 Task: Create a rule when a start date Less than 1 hours from now is moved in a card by anyone except me.
Action: Mouse pressed left at (866, 161)
Screenshot: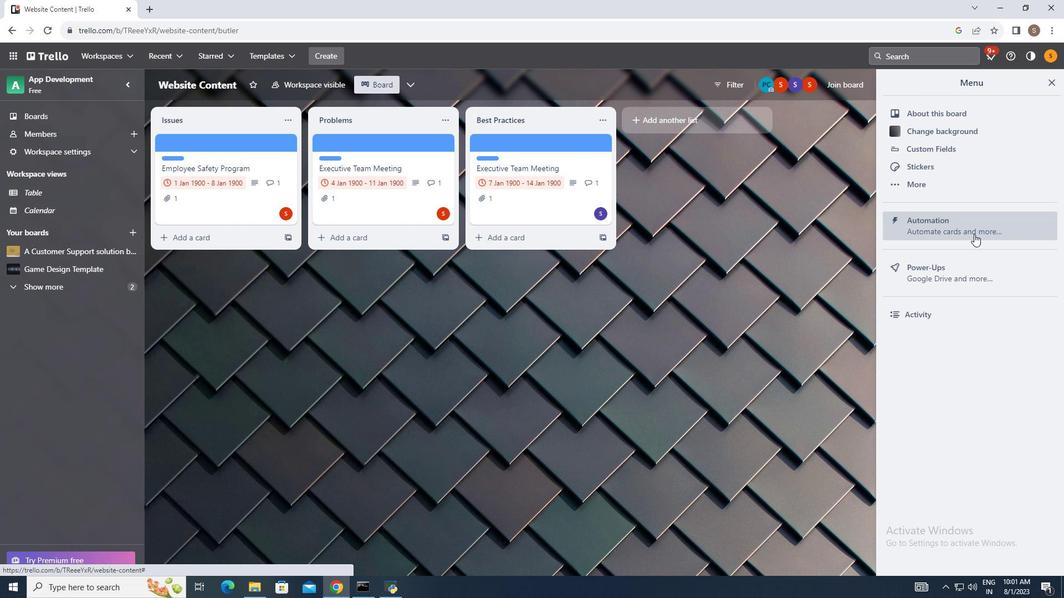 
Action: Mouse moved to (826, 268)
Screenshot: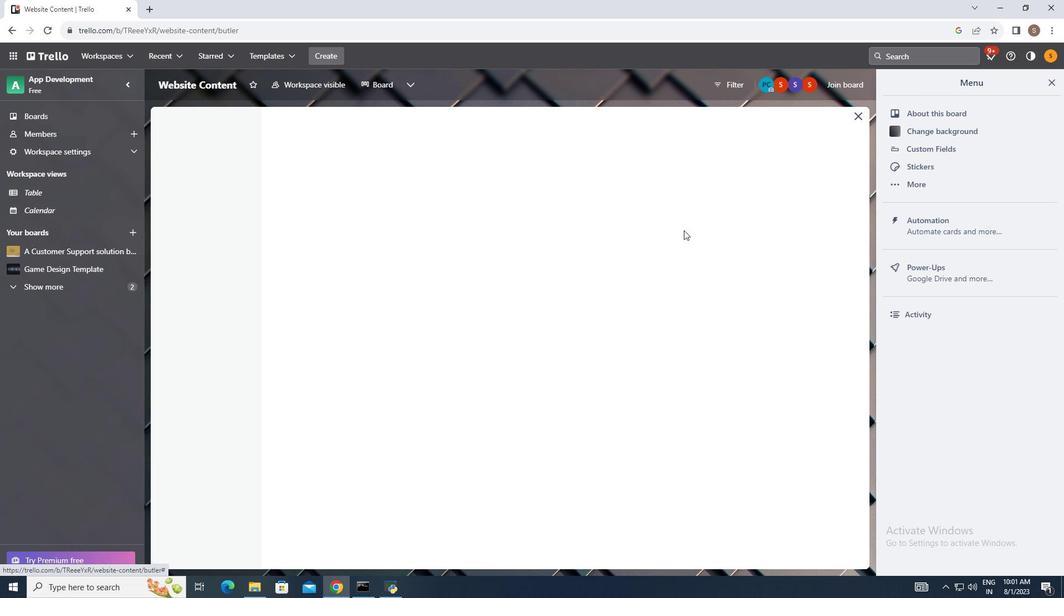 
Action: Mouse pressed left at (826, 268)
Screenshot: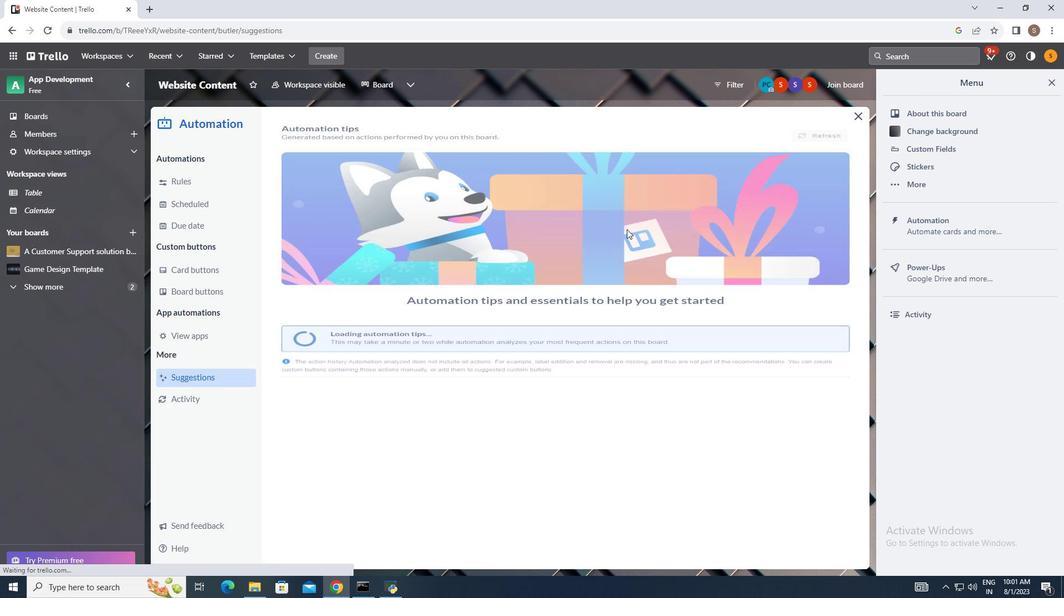 
Action: Mouse moved to (387, 230)
Screenshot: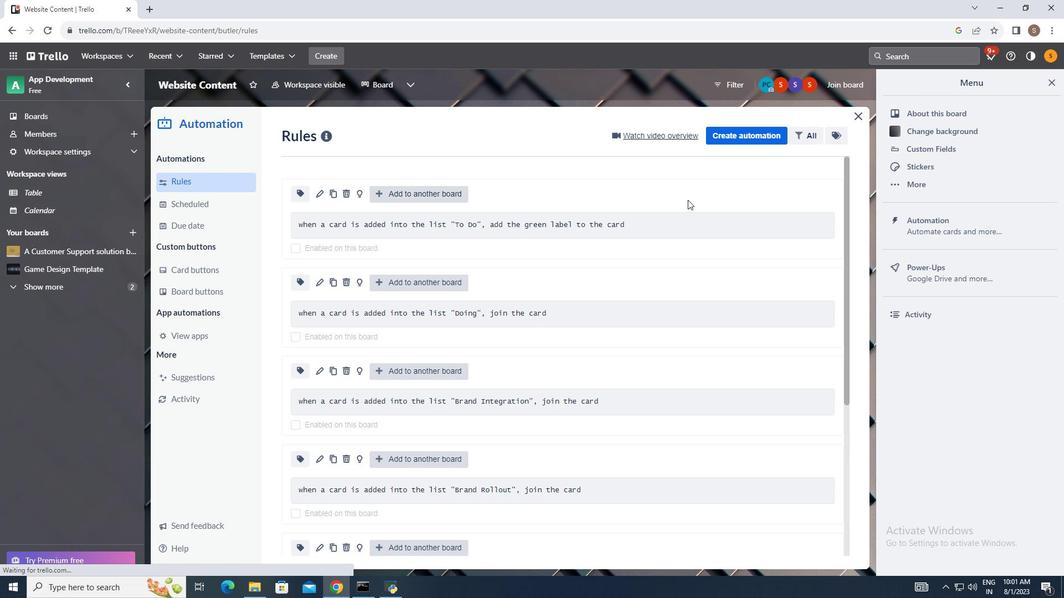 
Action: Mouse pressed left at (387, 230)
Screenshot: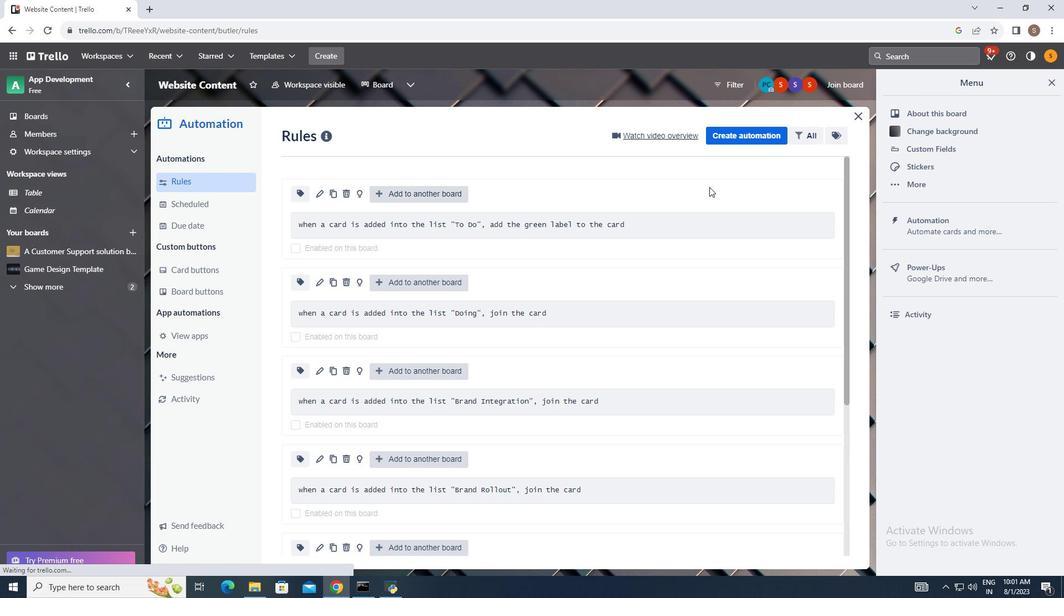 
Action: Mouse moved to (690, 200)
Screenshot: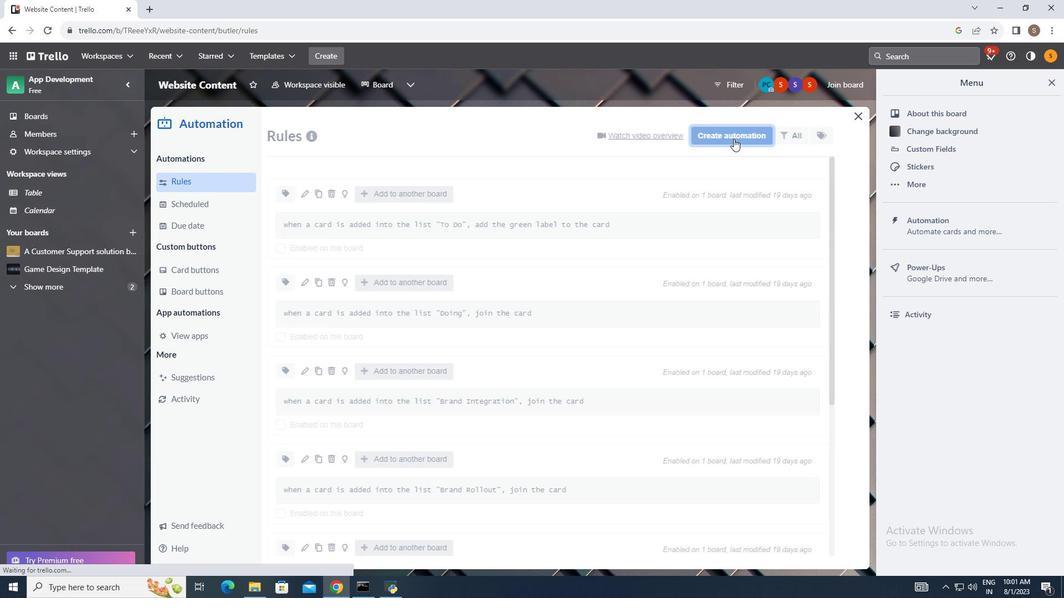 
Action: Mouse pressed left at (690, 200)
Screenshot: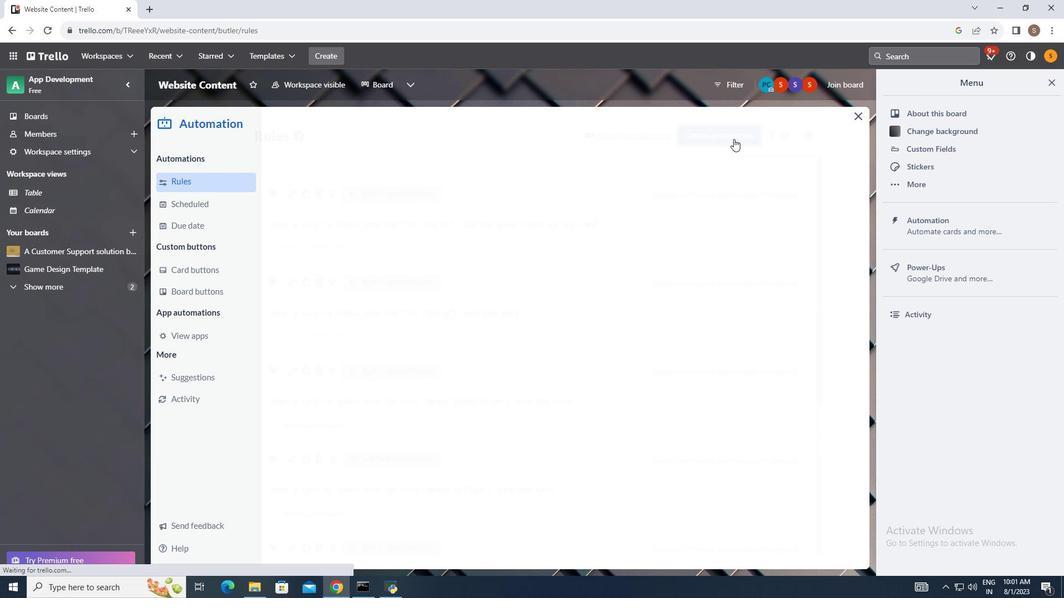 
Action: Mouse moved to (611, 271)
Screenshot: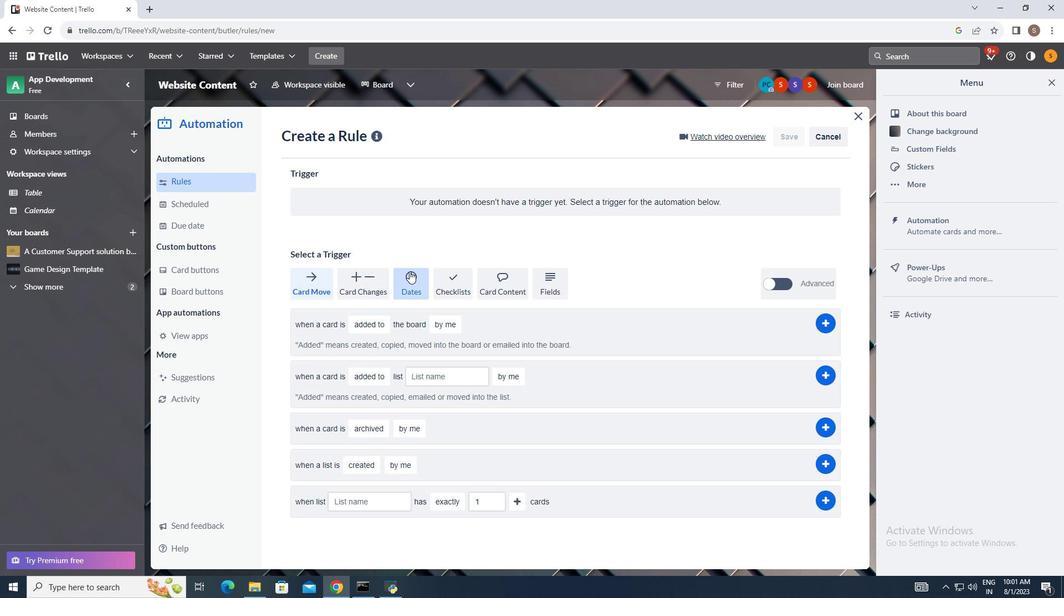 
Action: Mouse pressed left at (611, 271)
Screenshot: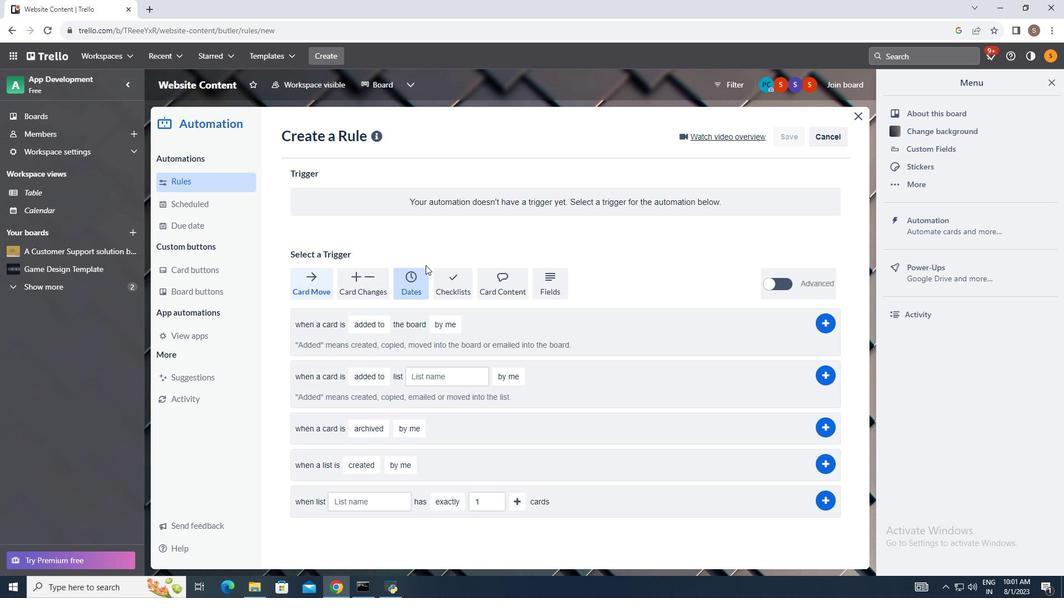 
Action: Mouse moved to (505, 295)
Screenshot: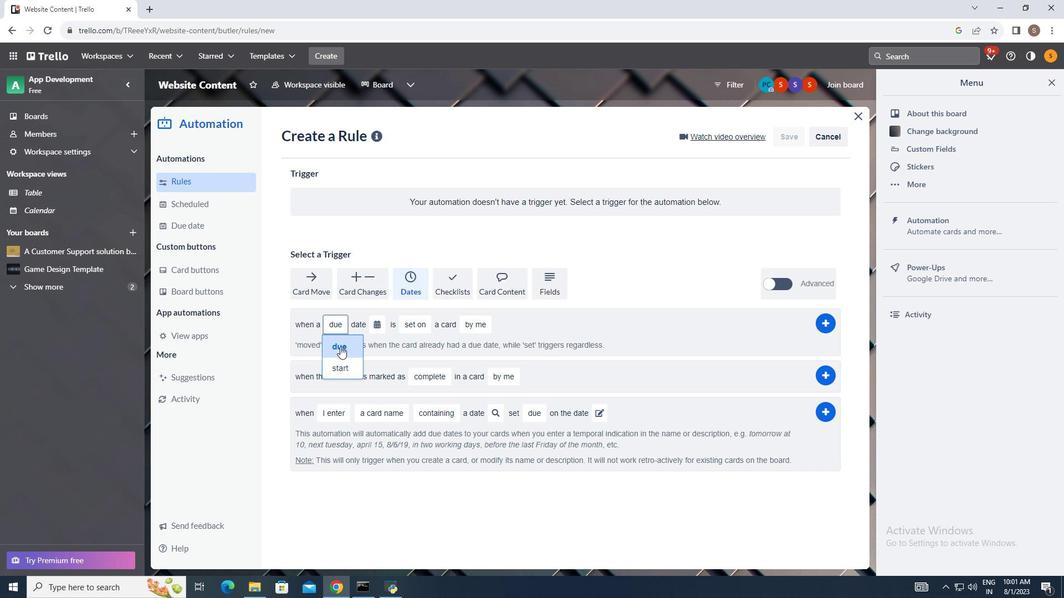 
Action: Mouse pressed left at (505, 295)
Screenshot: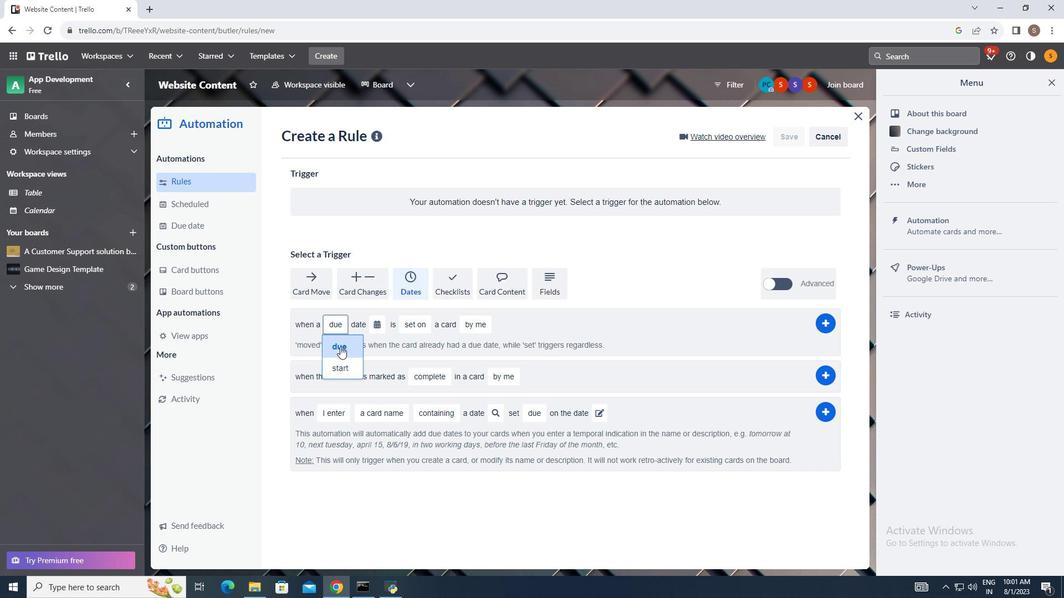 
Action: Mouse moved to (463, 330)
Screenshot: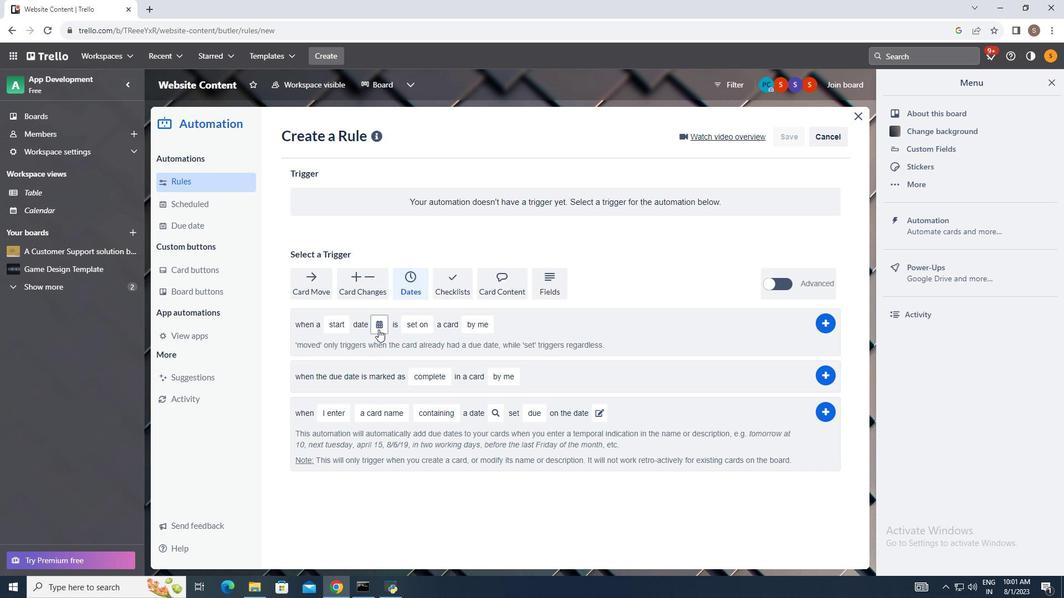 
Action: Mouse pressed left at (463, 330)
Screenshot: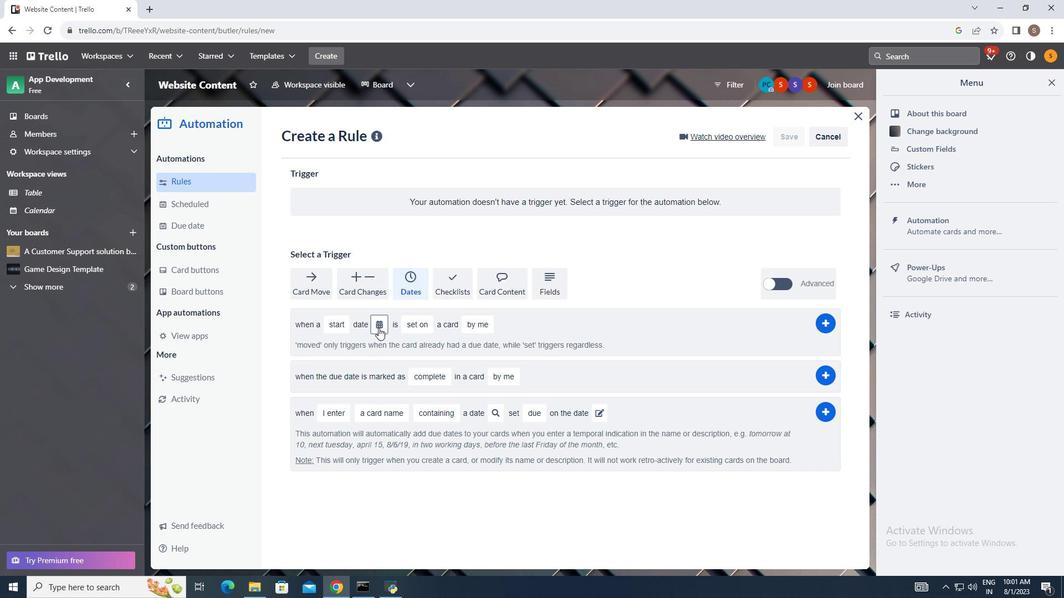 
Action: Mouse moved to (467, 361)
Screenshot: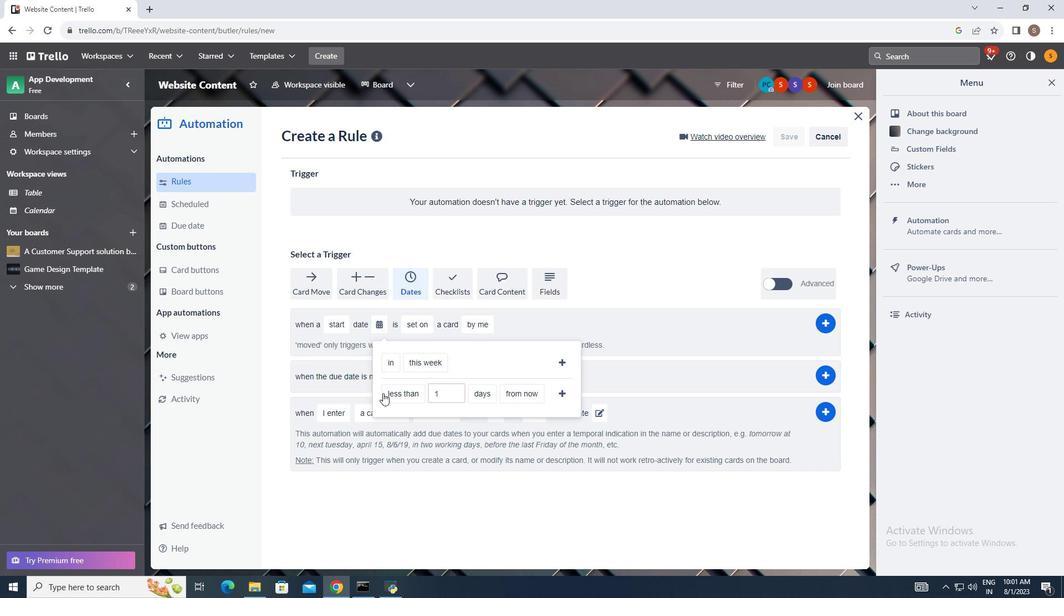 
Action: Mouse pressed left at (467, 361)
Screenshot: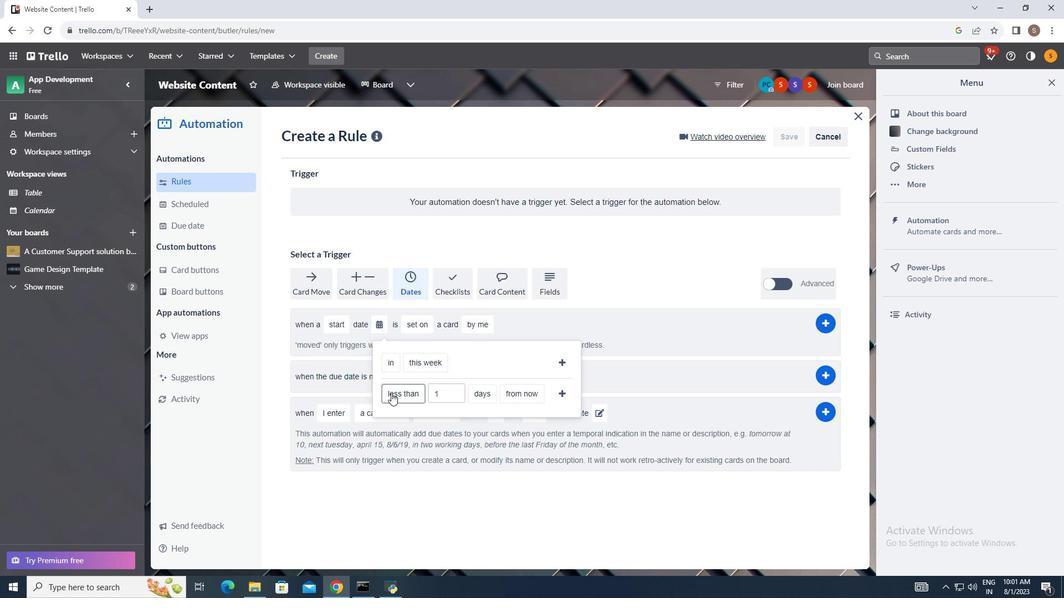 
Action: Mouse moved to (487, 336)
Screenshot: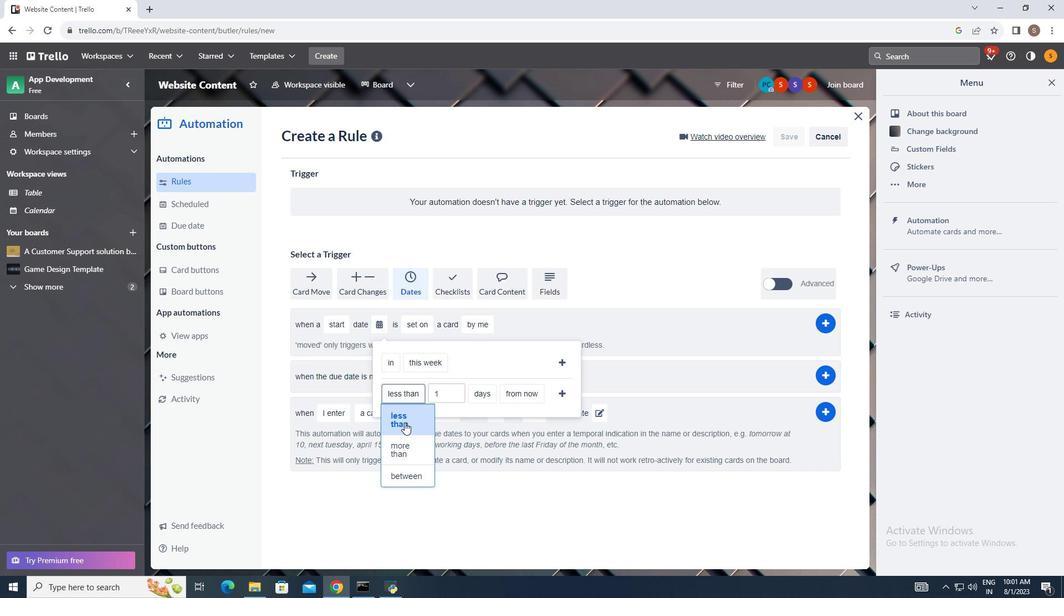 
Action: Mouse pressed left at (487, 336)
Screenshot: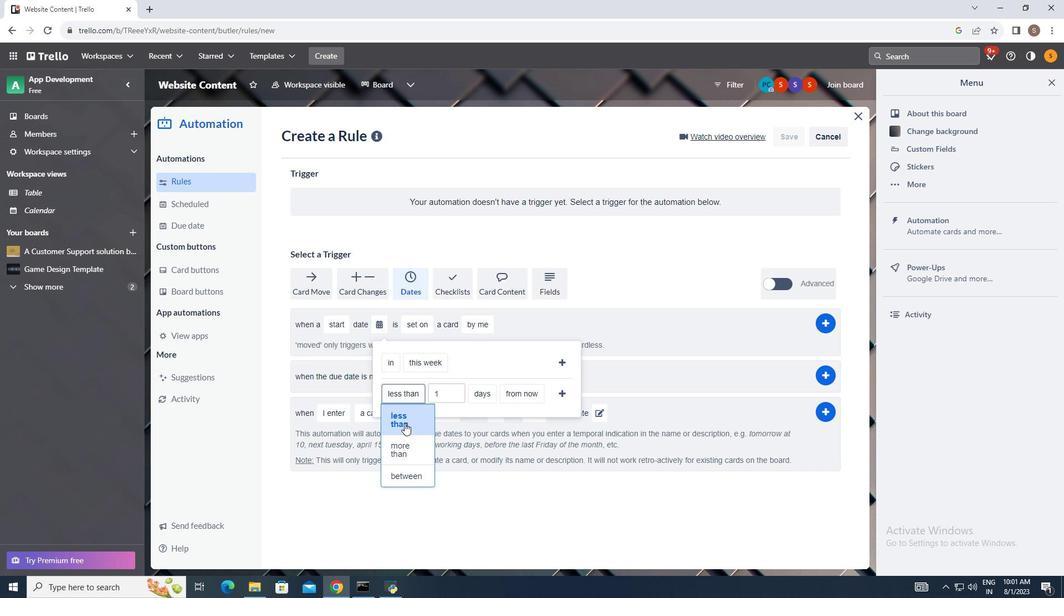 
Action: Mouse moved to (494, 383)
Screenshot: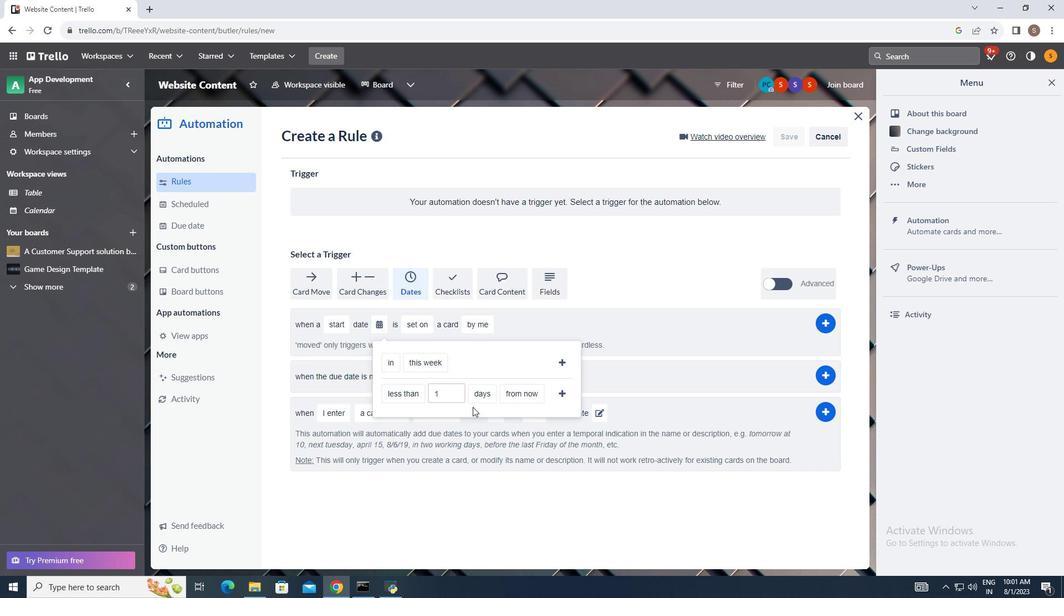 
Action: Mouse pressed left at (494, 383)
Screenshot: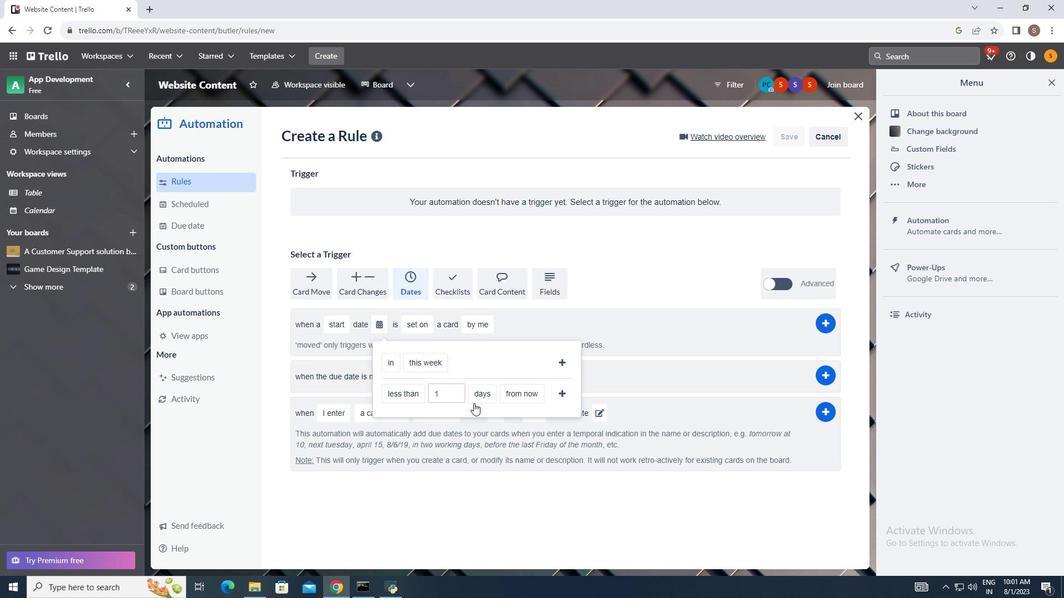 
Action: Mouse moved to (500, 397)
Screenshot: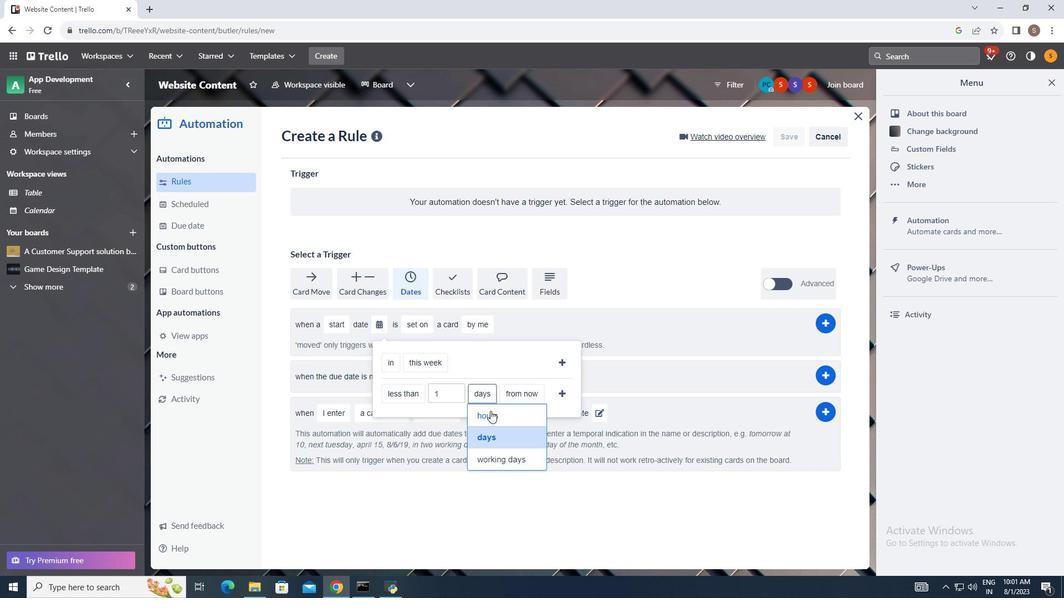 
Action: Mouse pressed left at (500, 397)
Screenshot: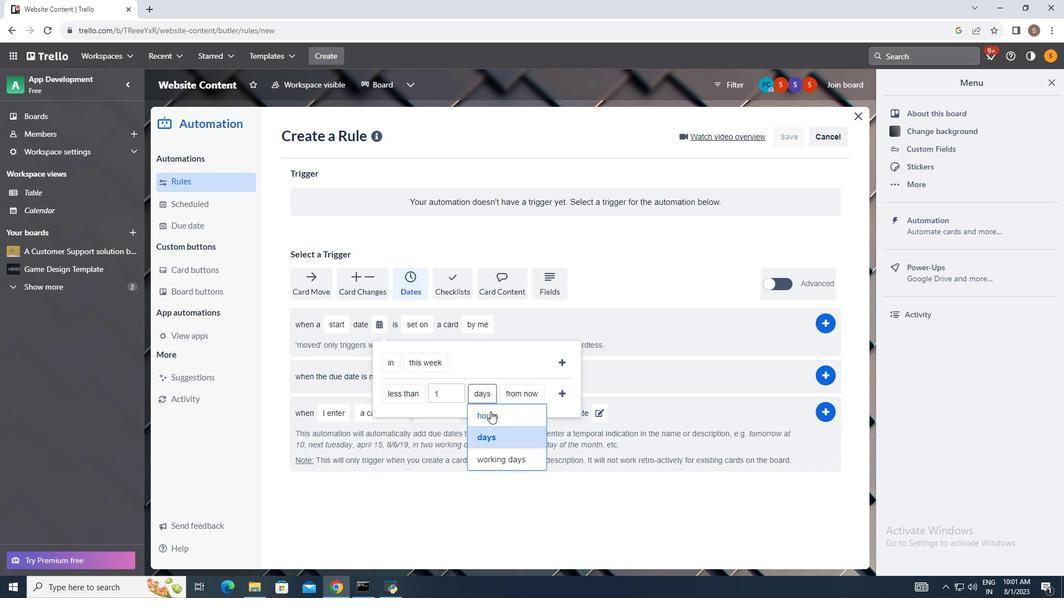 
Action: Mouse moved to (546, 381)
Screenshot: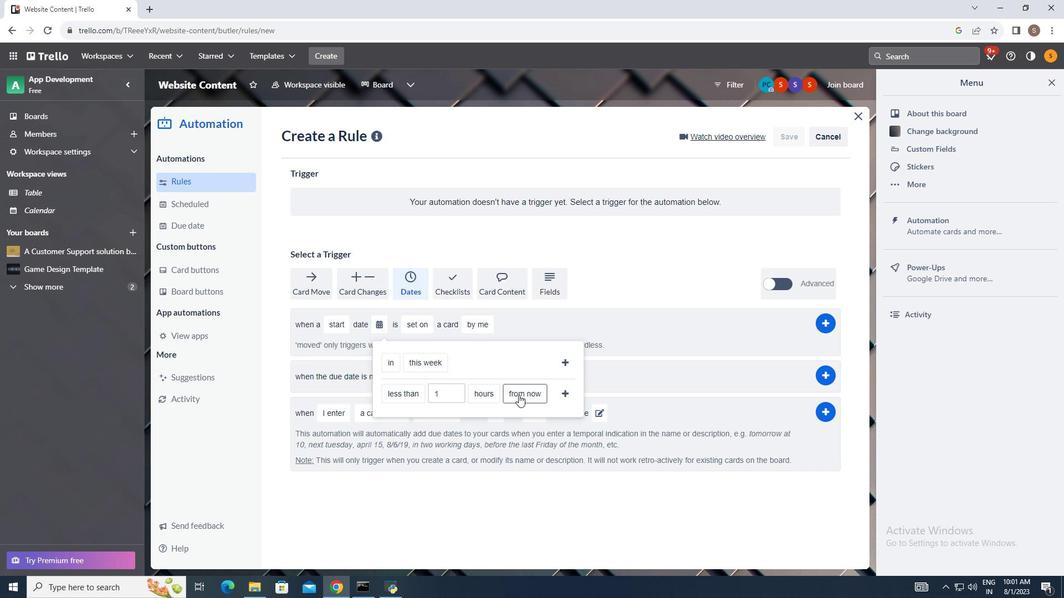 
Action: Mouse pressed left at (546, 381)
Screenshot: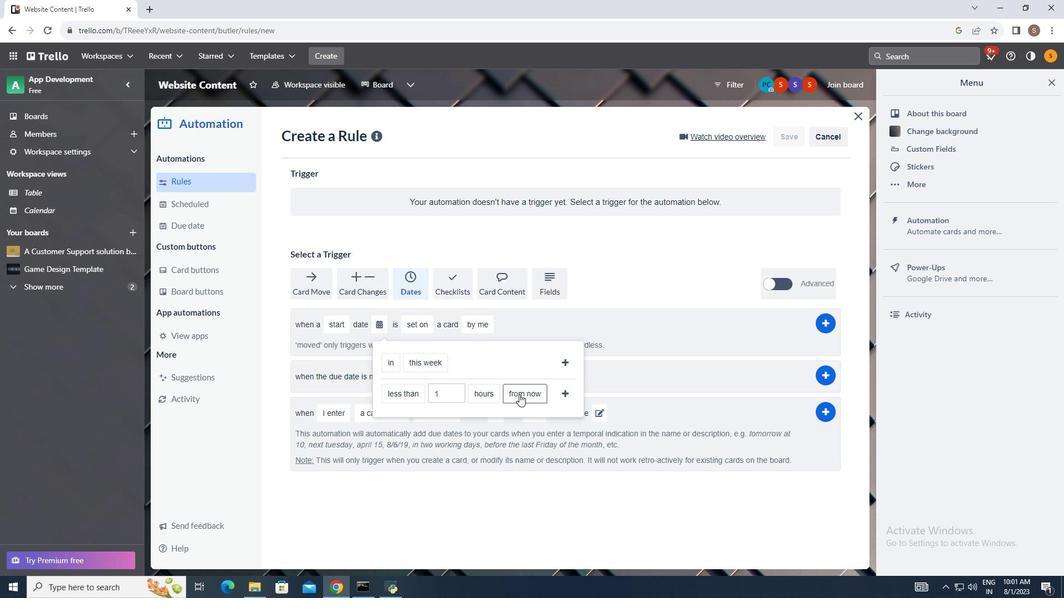 
Action: Mouse moved to (552, 396)
Screenshot: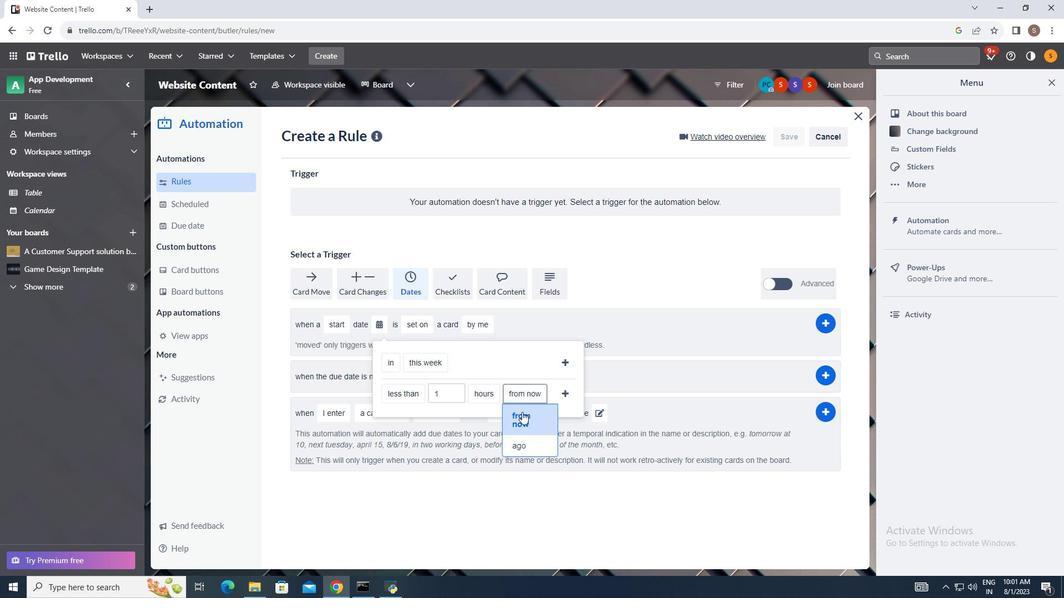 
Action: Mouse pressed left at (552, 396)
Screenshot: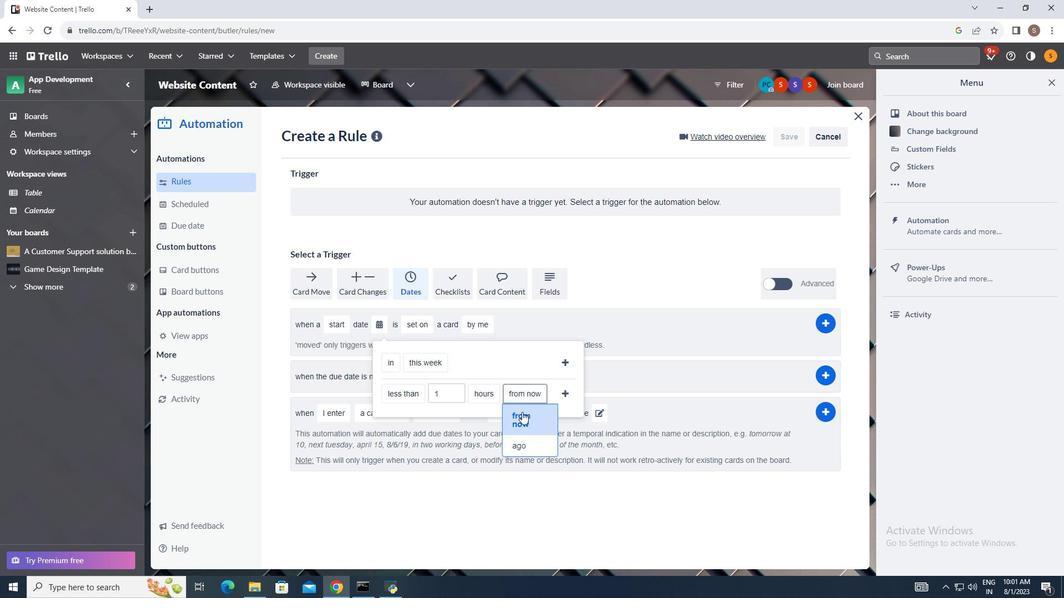 
Action: Mouse moved to (568, 384)
Screenshot: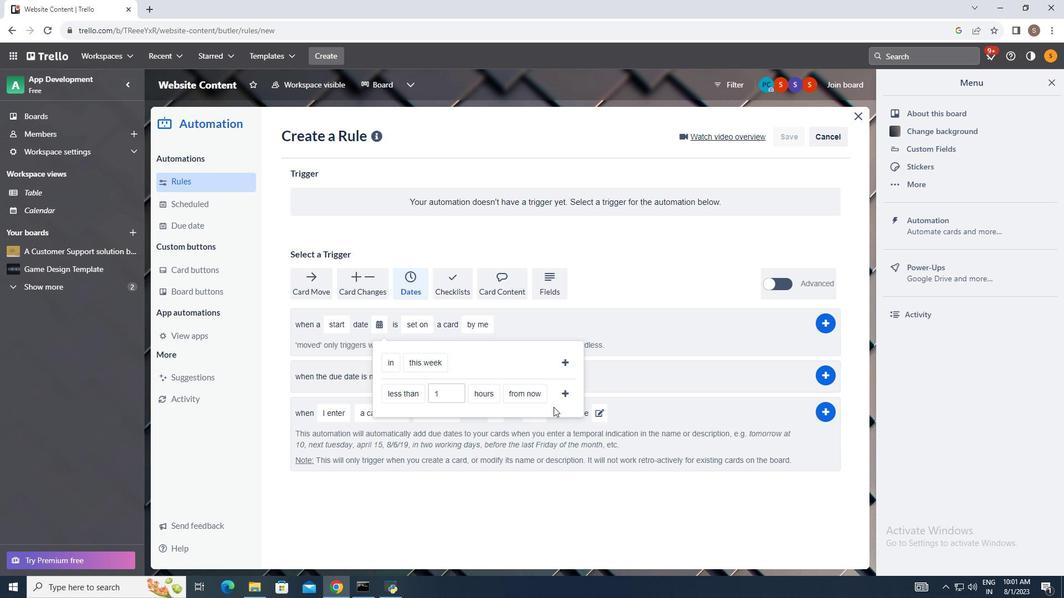 
Action: Mouse pressed left at (568, 384)
Screenshot: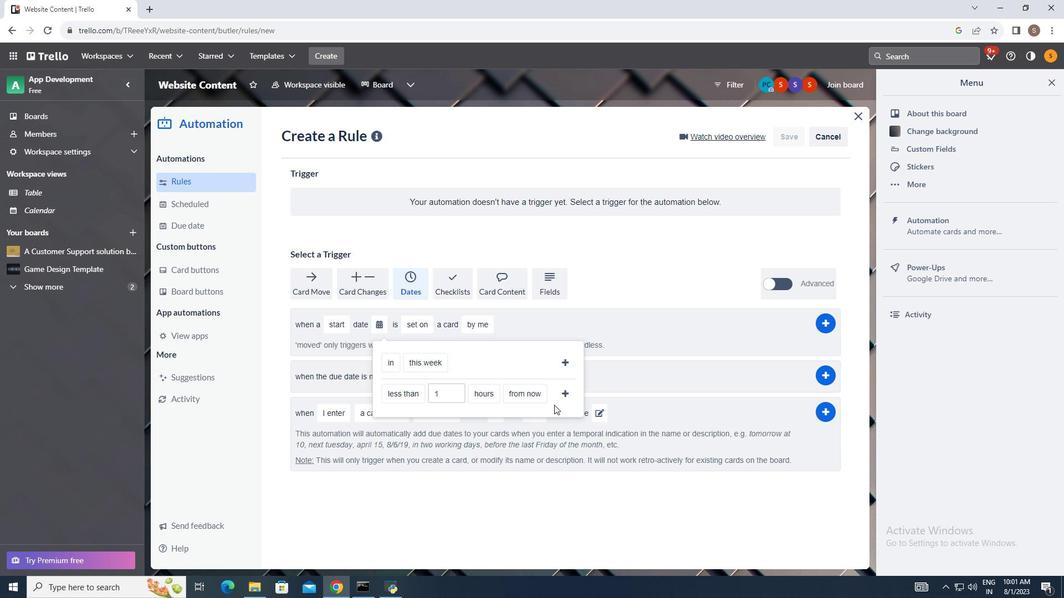 
Action: Mouse moved to (569, 396)
Screenshot: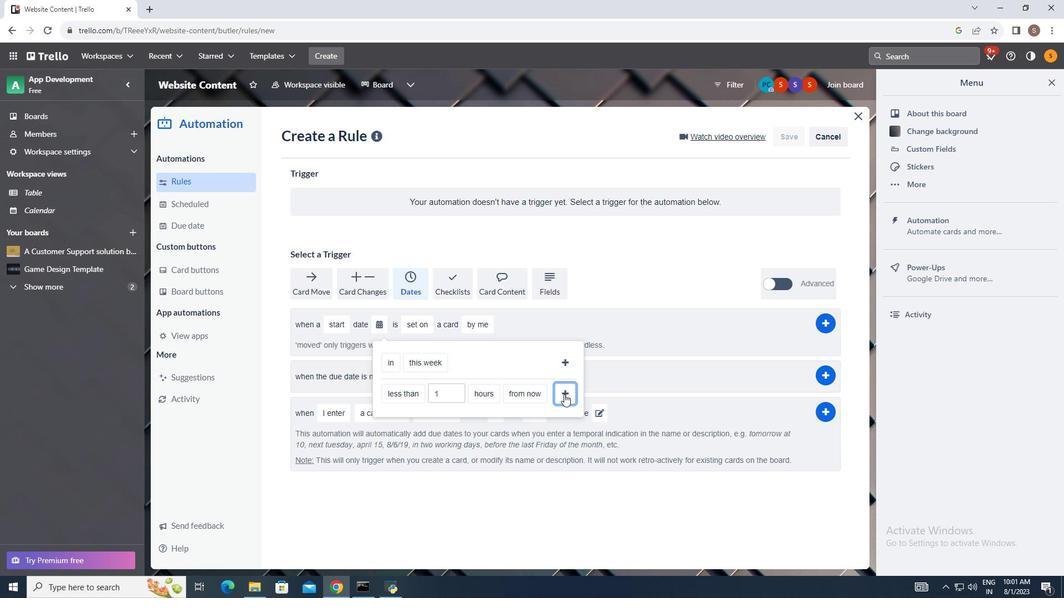 
Action: Mouse pressed left at (569, 396)
Screenshot: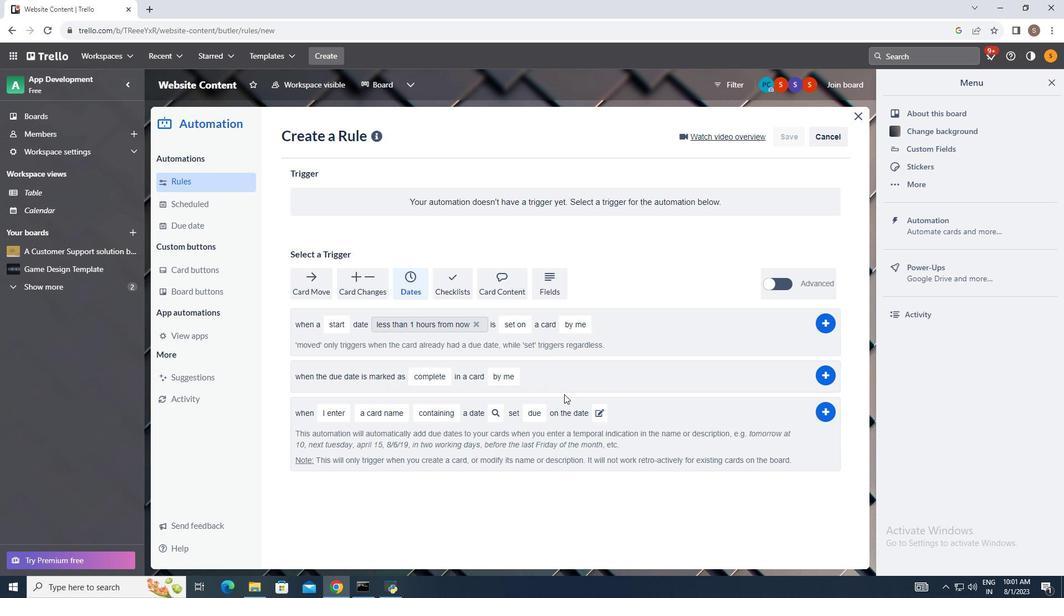 
Action: Mouse moved to (593, 384)
Screenshot: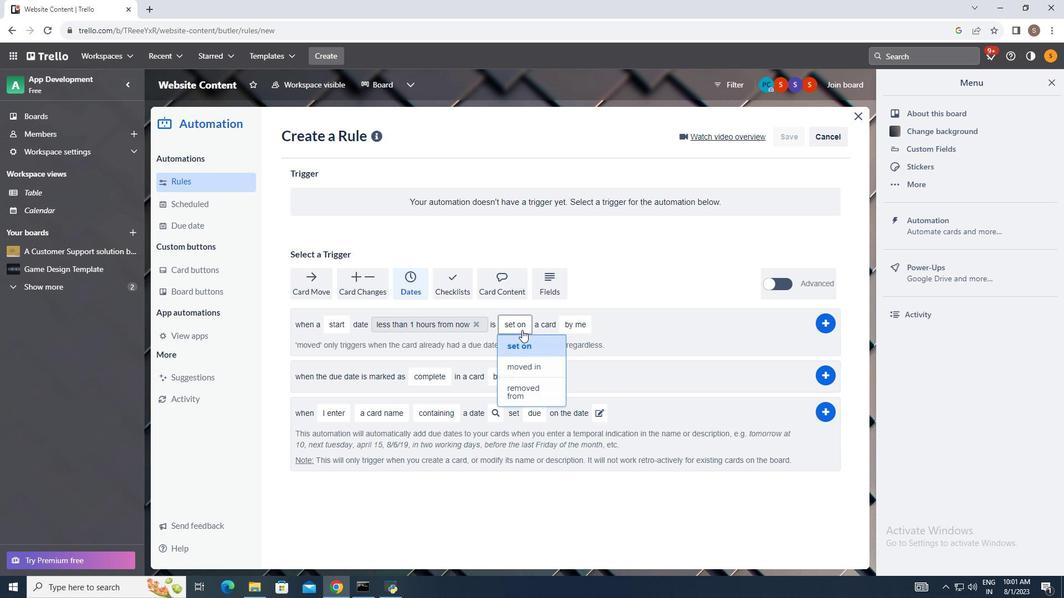 
Action: Mouse pressed left at (593, 384)
Screenshot: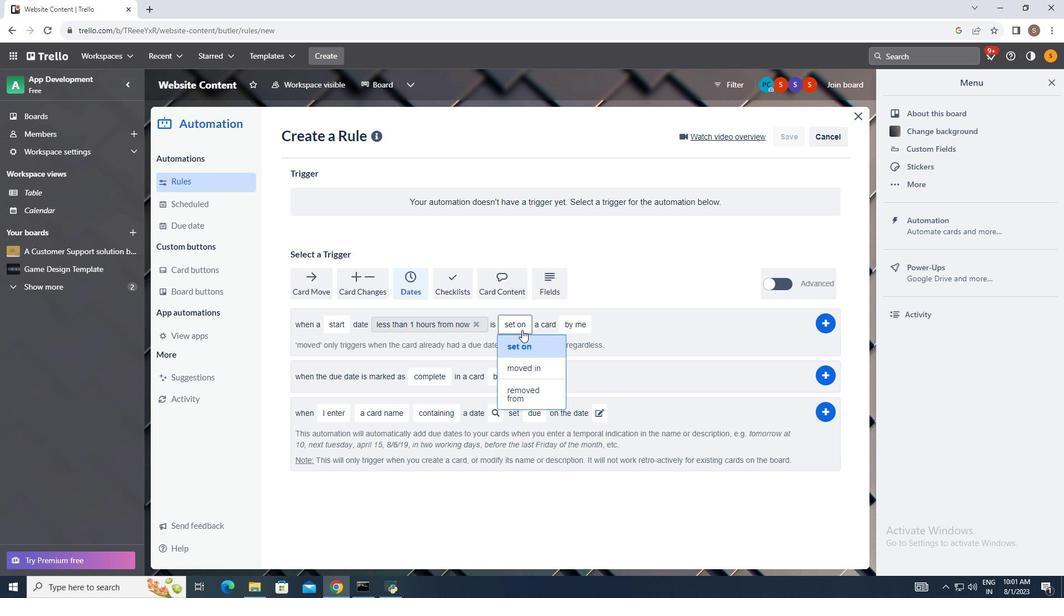
Action: Mouse moved to (569, 338)
Screenshot: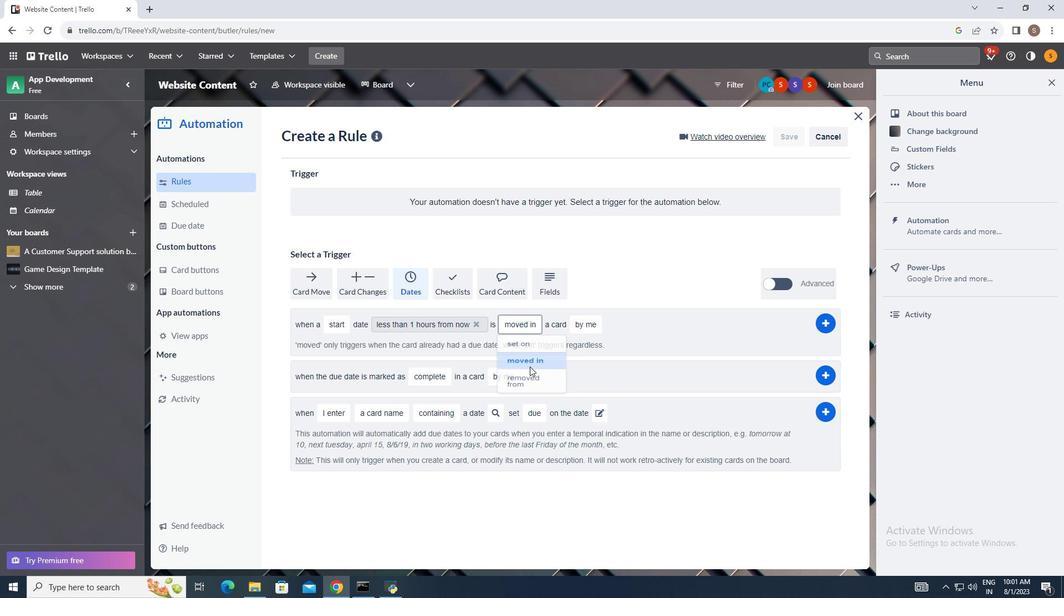 
Action: Mouse pressed left at (569, 338)
Screenshot: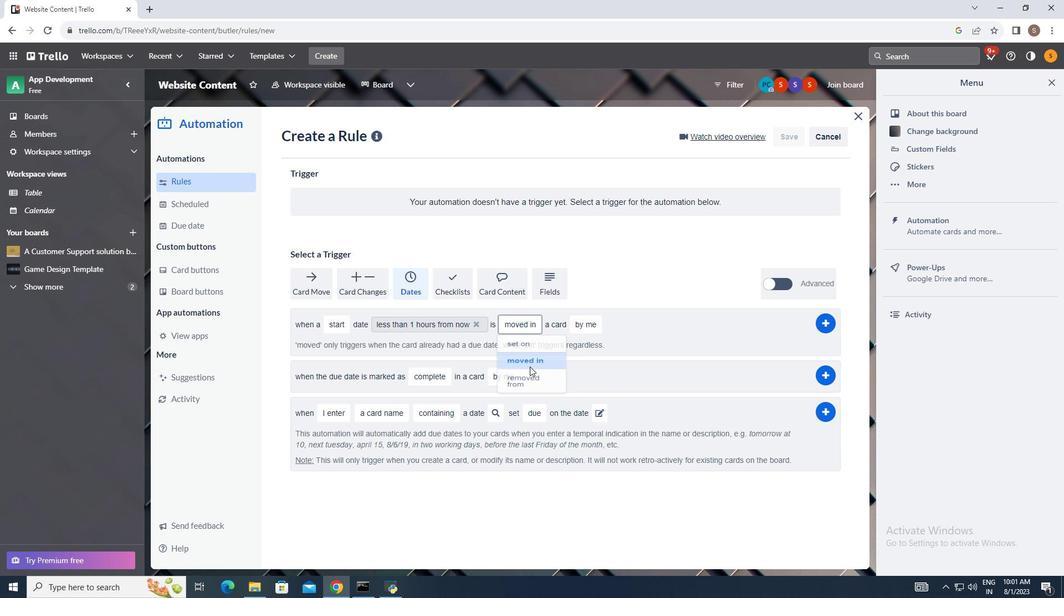 
Action: Mouse moved to (571, 365)
Screenshot: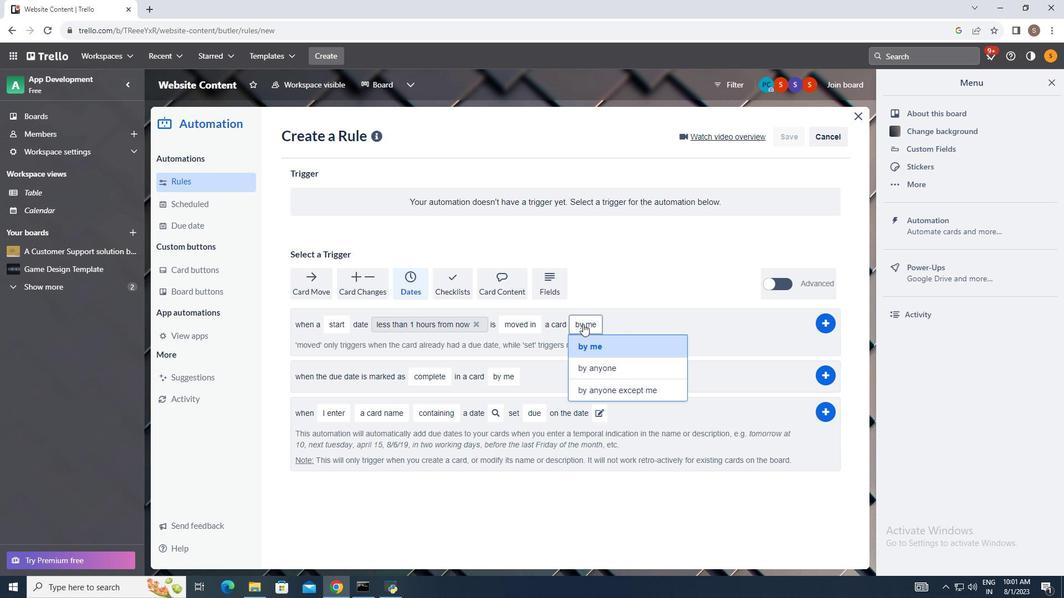 
Action: Mouse pressed left at (571, 365)
Screenshot: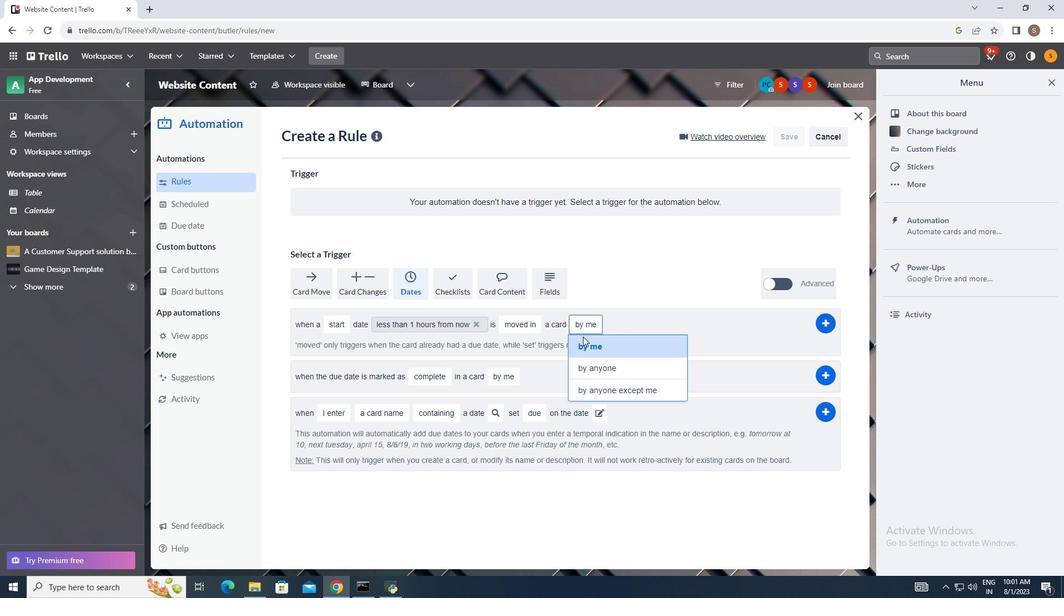 
Action: Mouse moved to (604, 333)
Screenshot: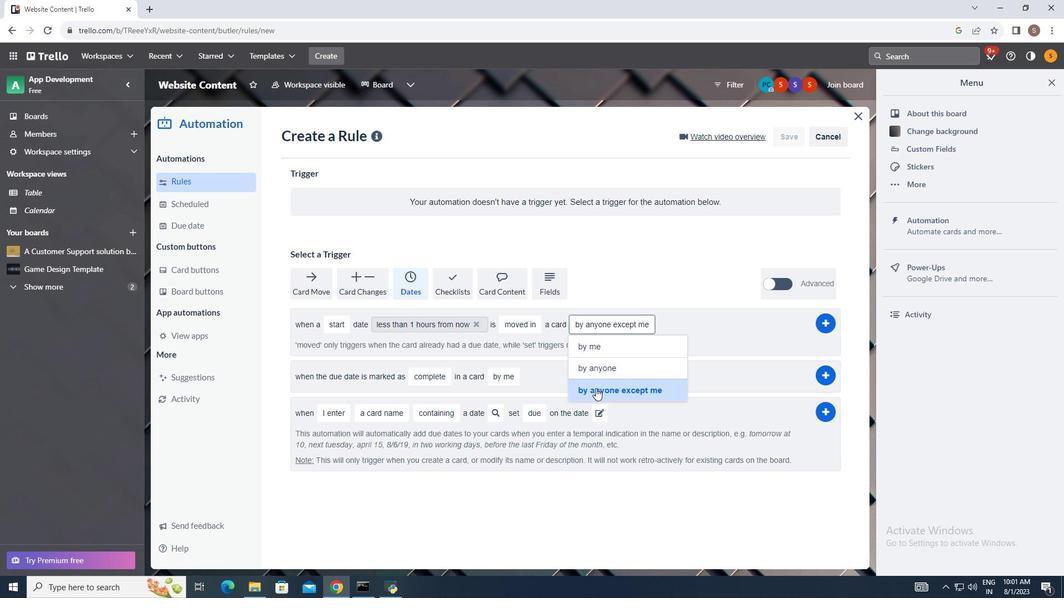 
Action: Mouse pressed left at (604, 333)
Screenshot: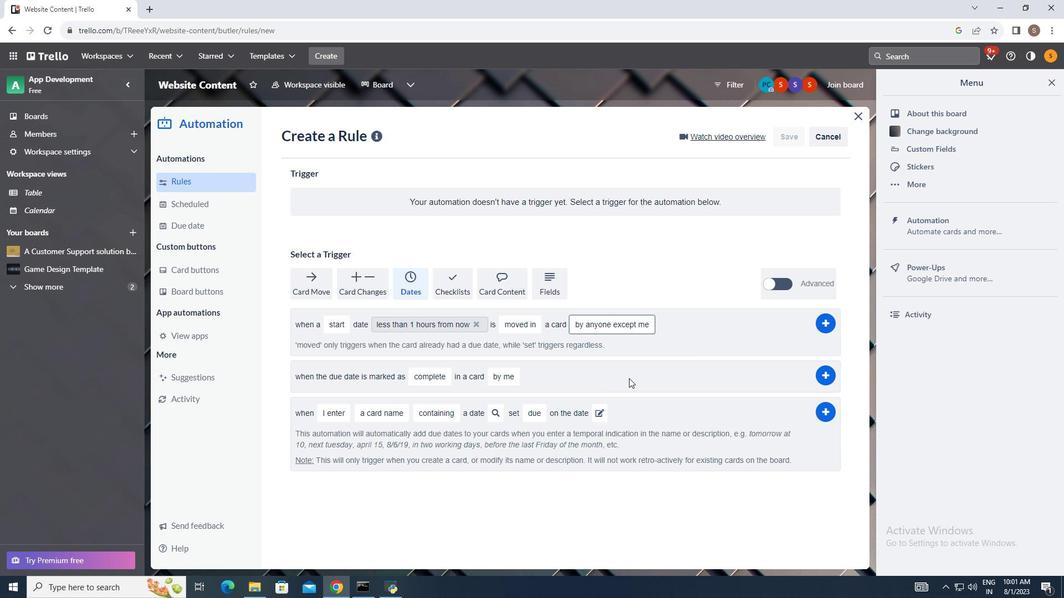 
Action: Mouse moved to (611, 379)
Screenshot: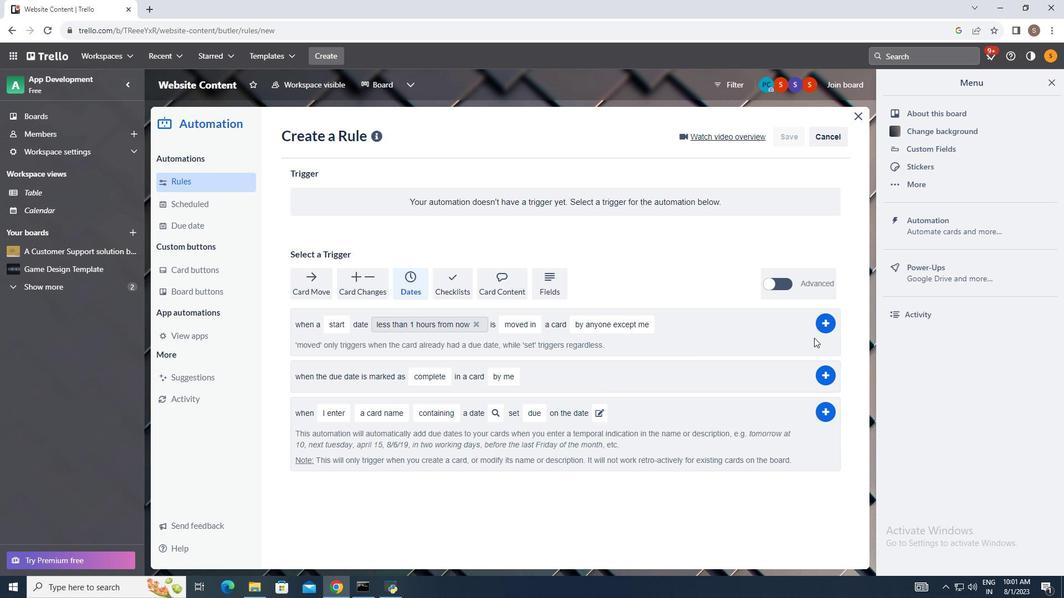 
Action: Mouse pressed left at (611, 379)
Screenshot: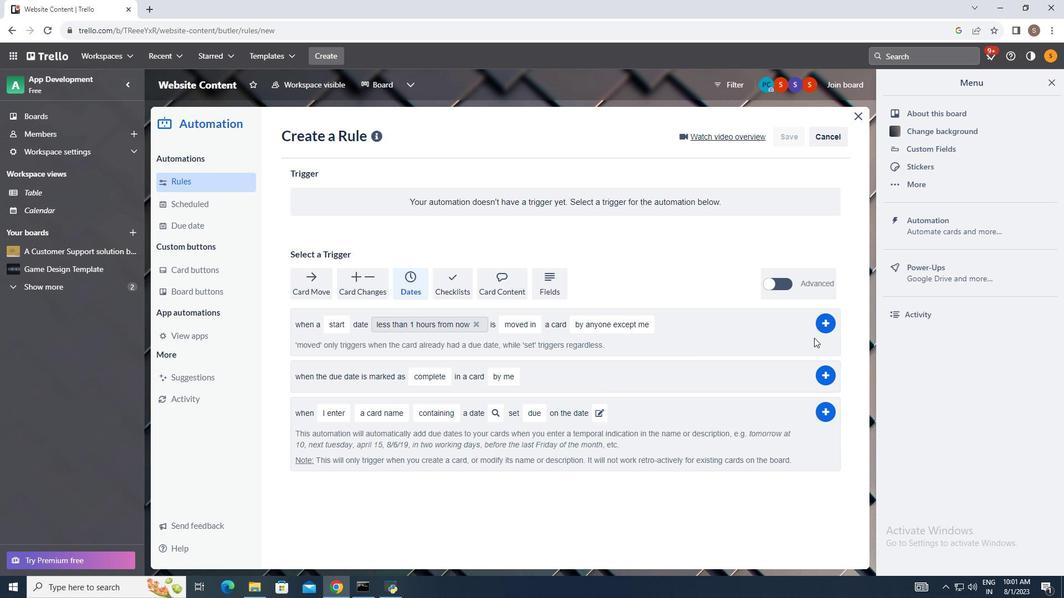 
Action: Mouse moved to (741, 335)
Screenshot: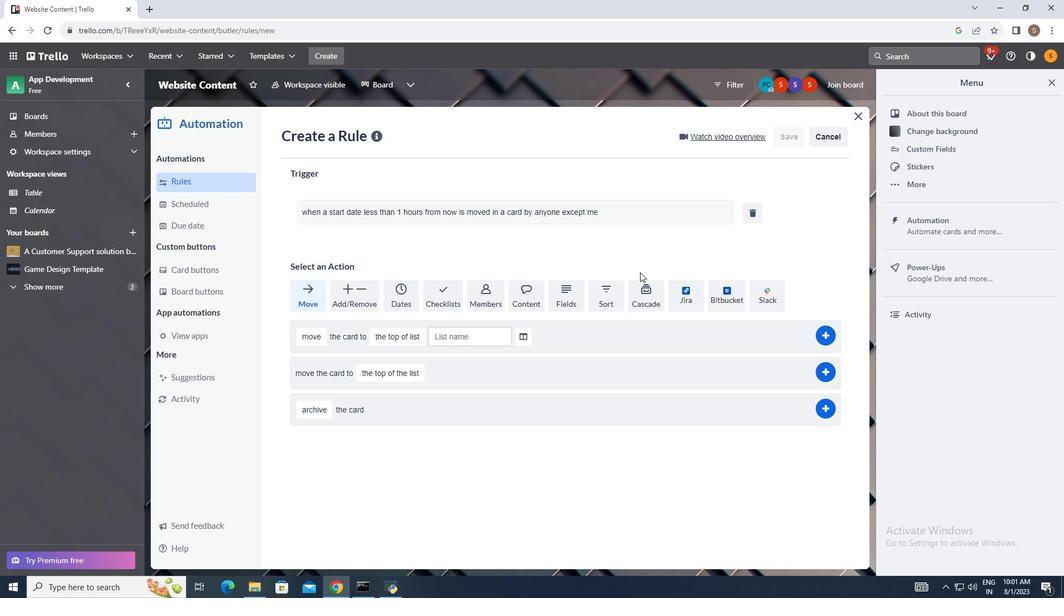 
Action: Mouse pressed left at (741, 335)
Screenshot: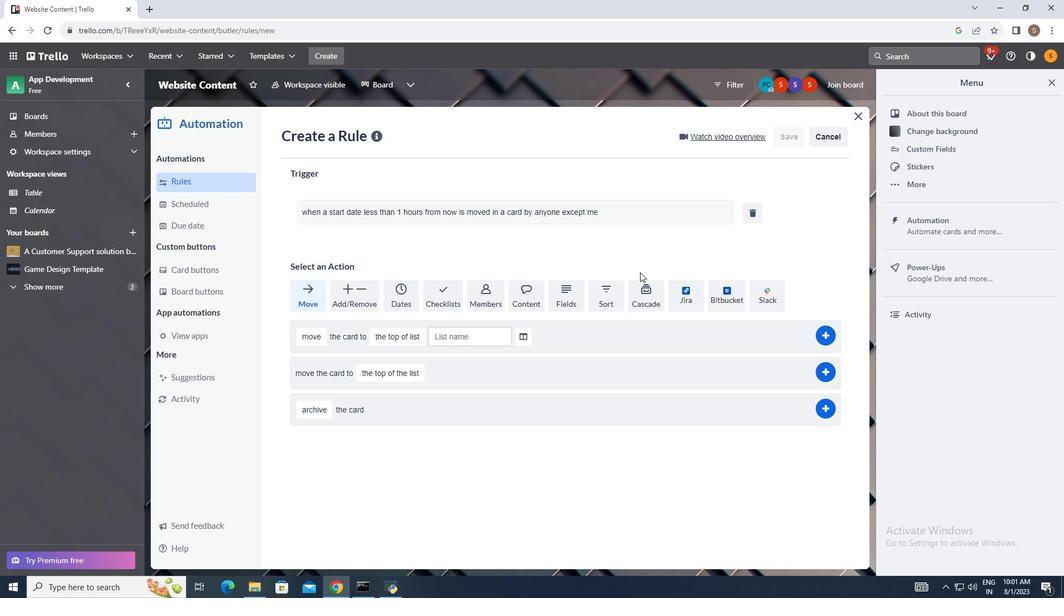 
Action: Mouse moved to (636, 296)
Screenshot: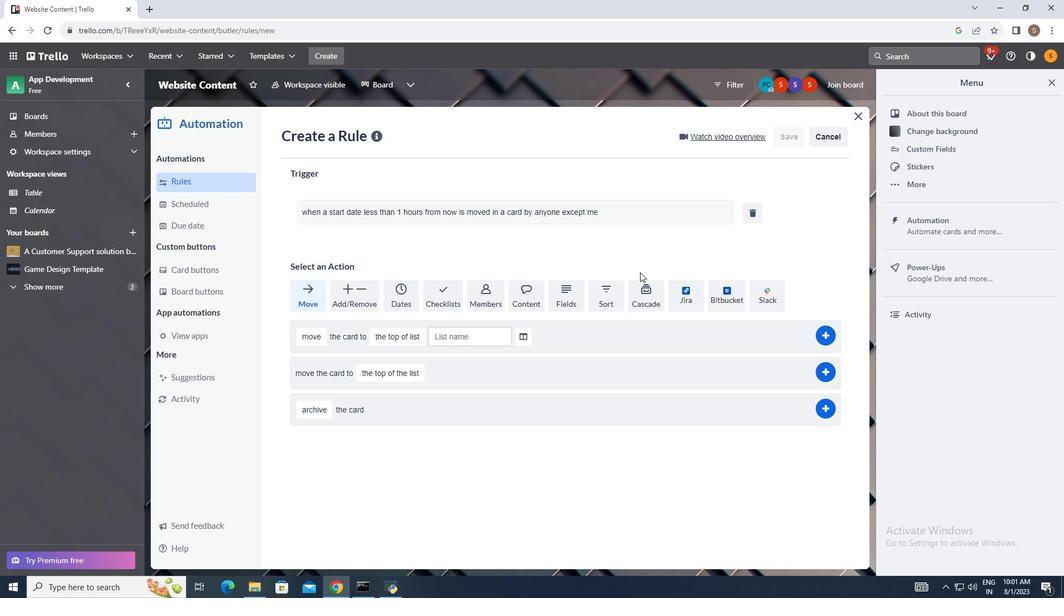 
